 Task: Add Sprouts Organic Chamomile Herbal Tea to the cart.
Action: Mouse pressed left at (18, 79)
Screenshot: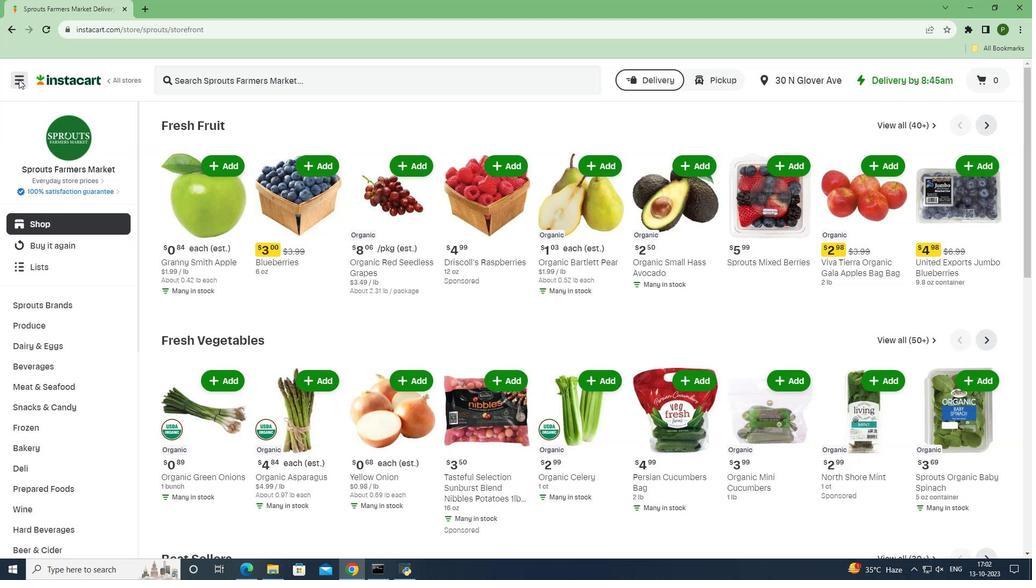 
Action: Mouse moved to (26, 285)
Screenshot: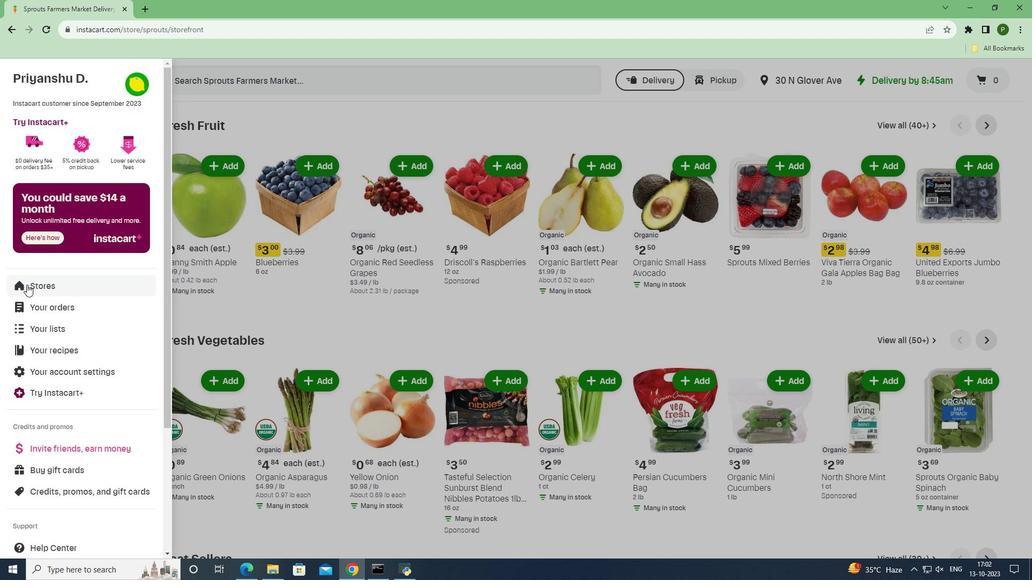 
Action: Mouse pressed left at (26, 285)
Screenshot: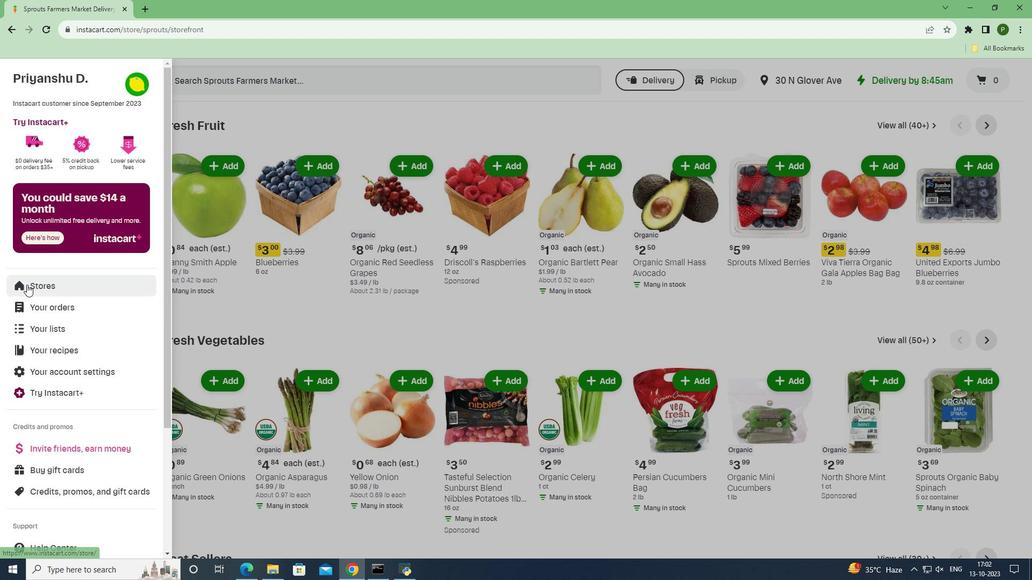 
Action: Mouse moved to (245, 118)
Screenshot: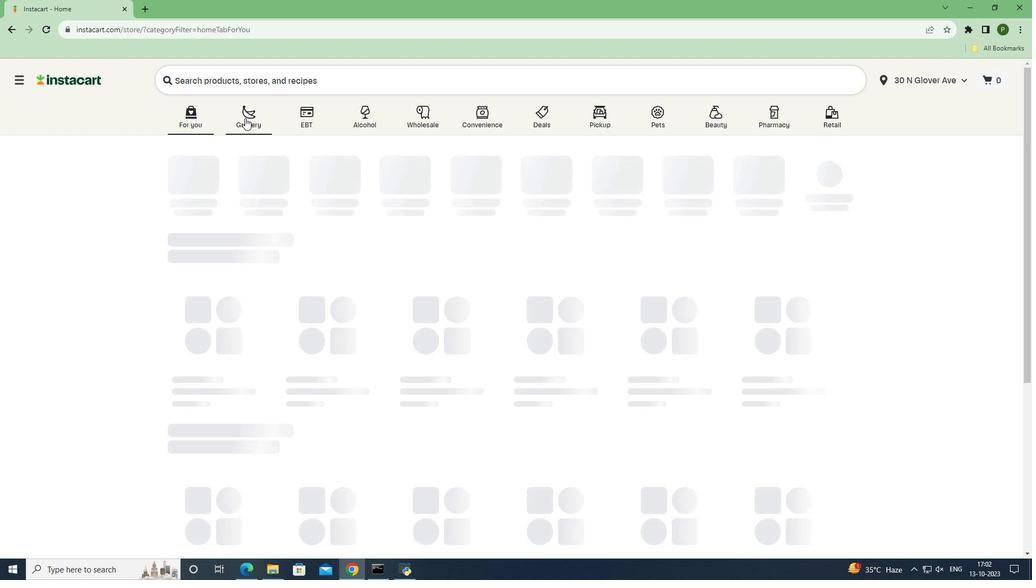 
Action: Mouse pressed left at (245, 118)
Screenshot: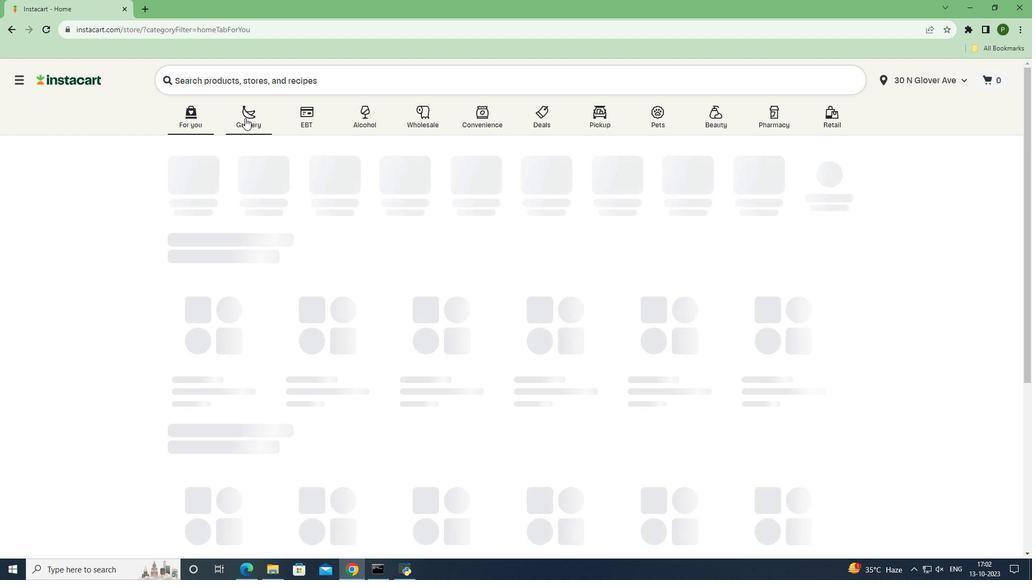 
Action: Mouse moved to (661, 250)
Screenshot: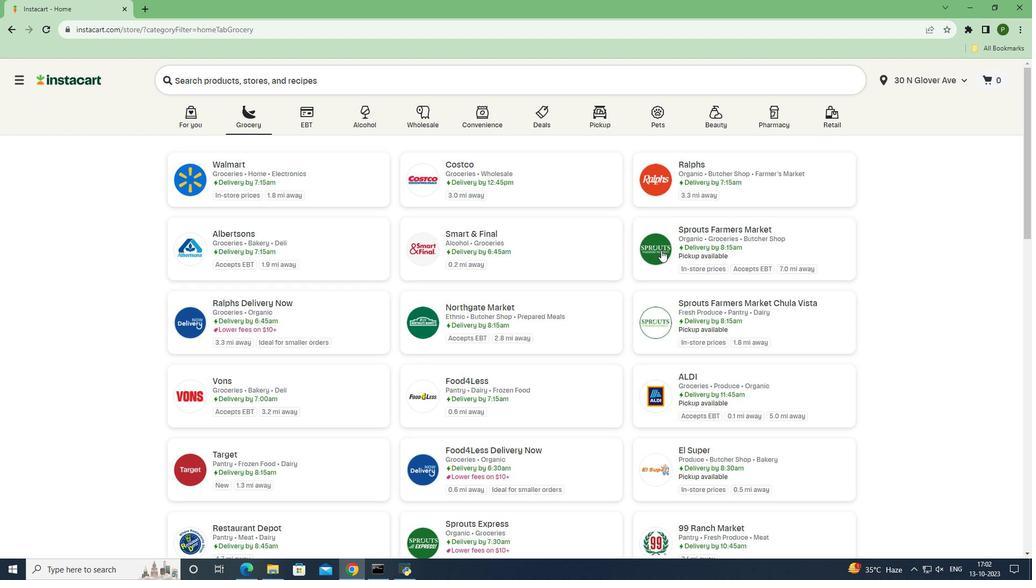 
Action: Mouse pressed left at (661, 250)
Screenshot: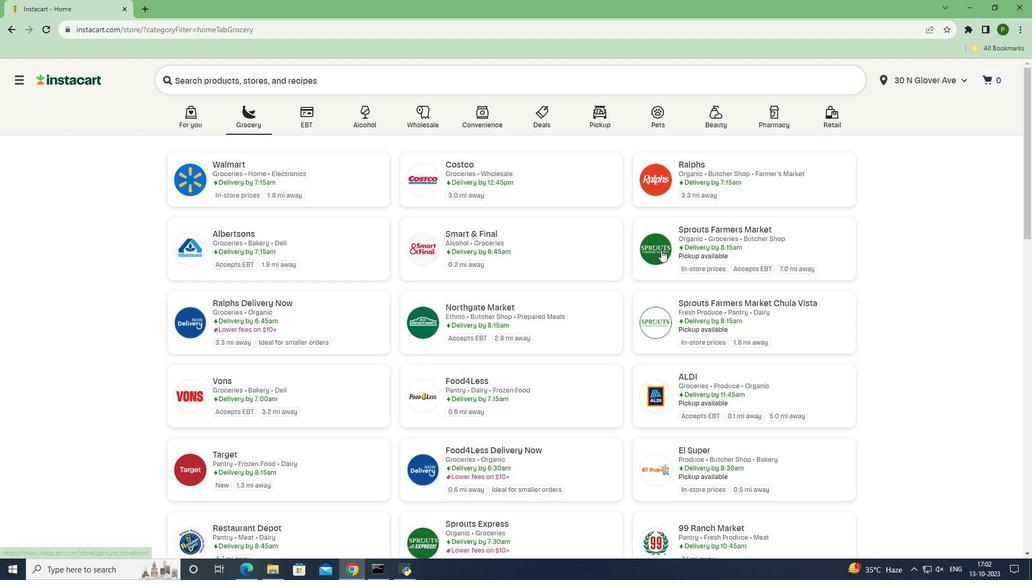 
Action: Mouse moved to (68, 362)
Screenshot: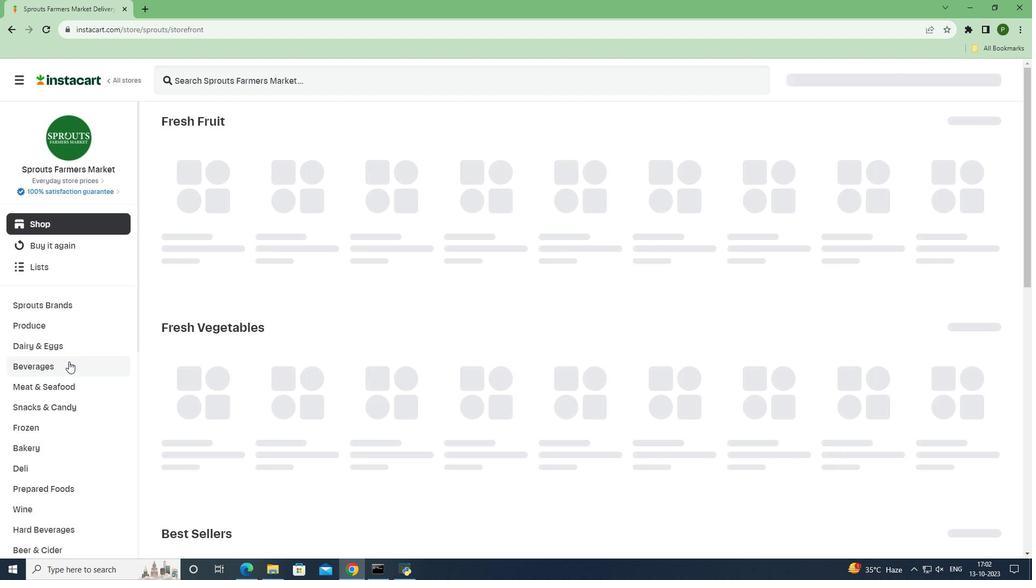 
Action: Mouse pressed left at (68, 362)
Screenshot: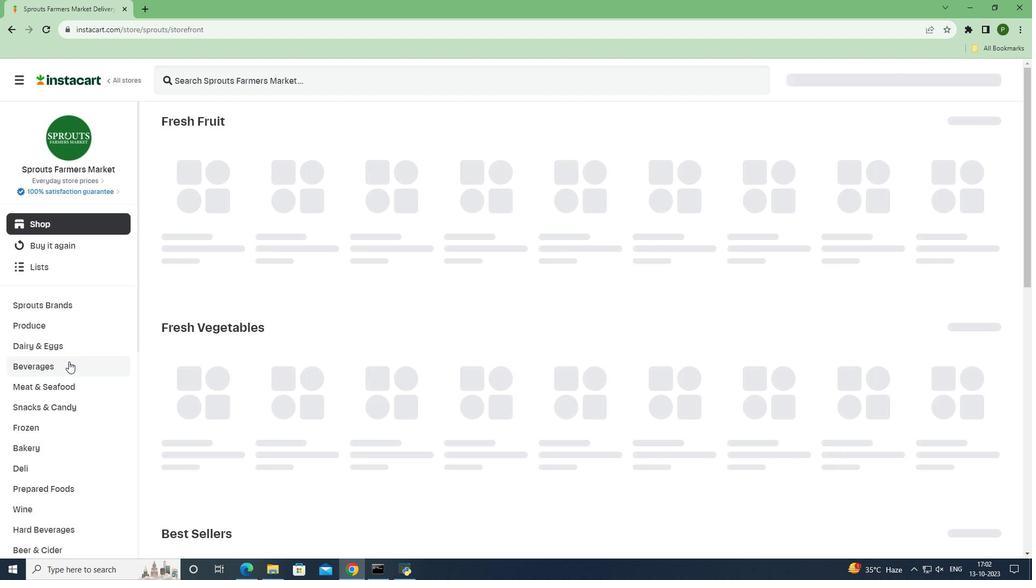 
Action: Mouse moved to (931, 149)
Screenshot: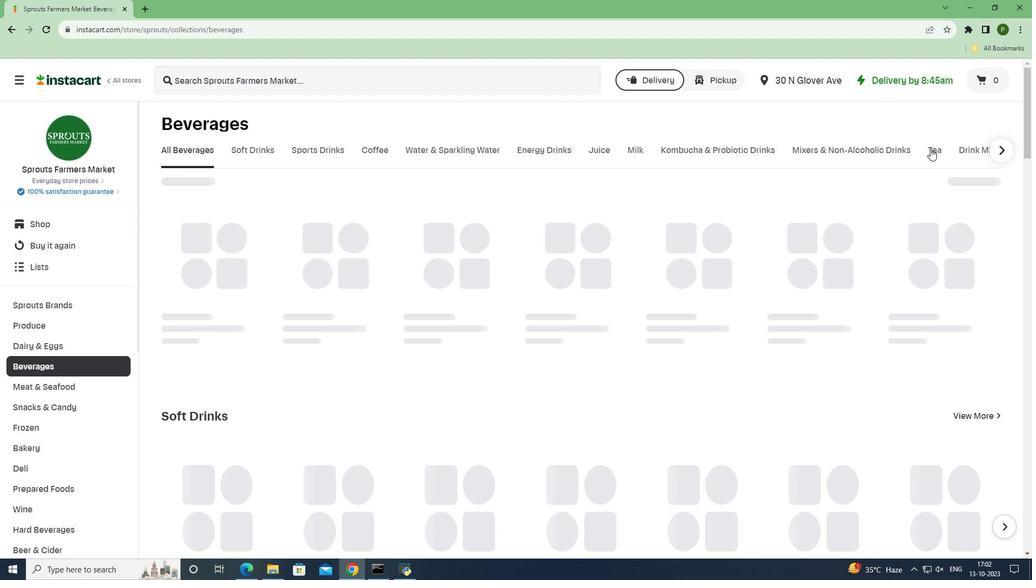 
Action: Mouse pressed left at (931, 149)
Screenshot: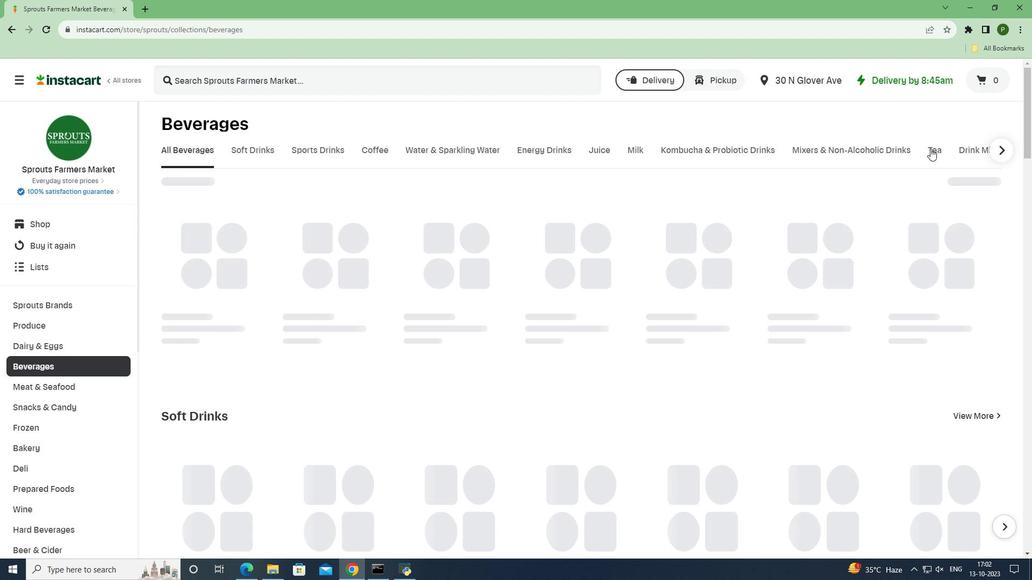 
Action: Mouse moved to (308, 77)
Screenshot: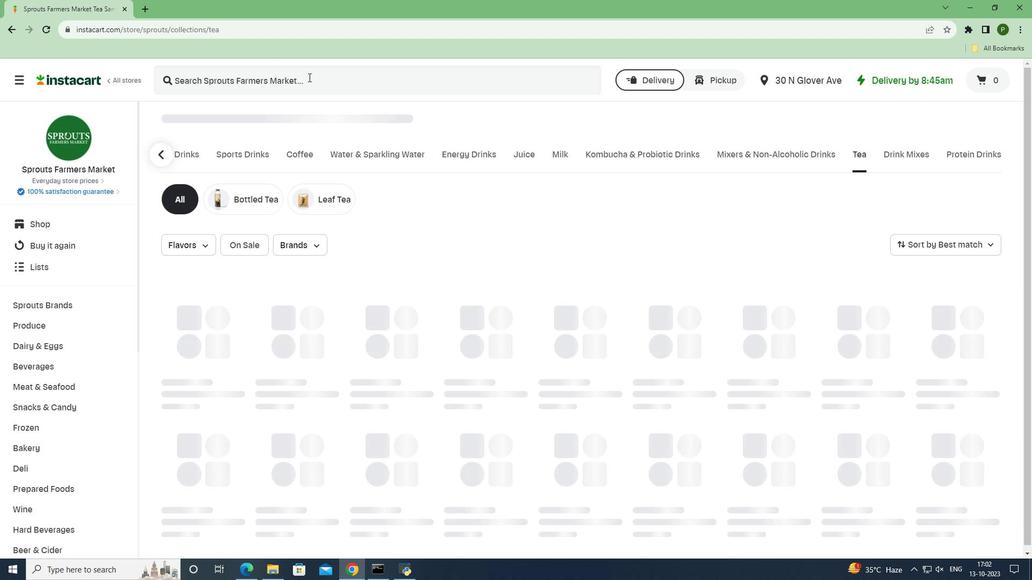 
Action: Mouse pressed left at (308, 77)
Screenshot: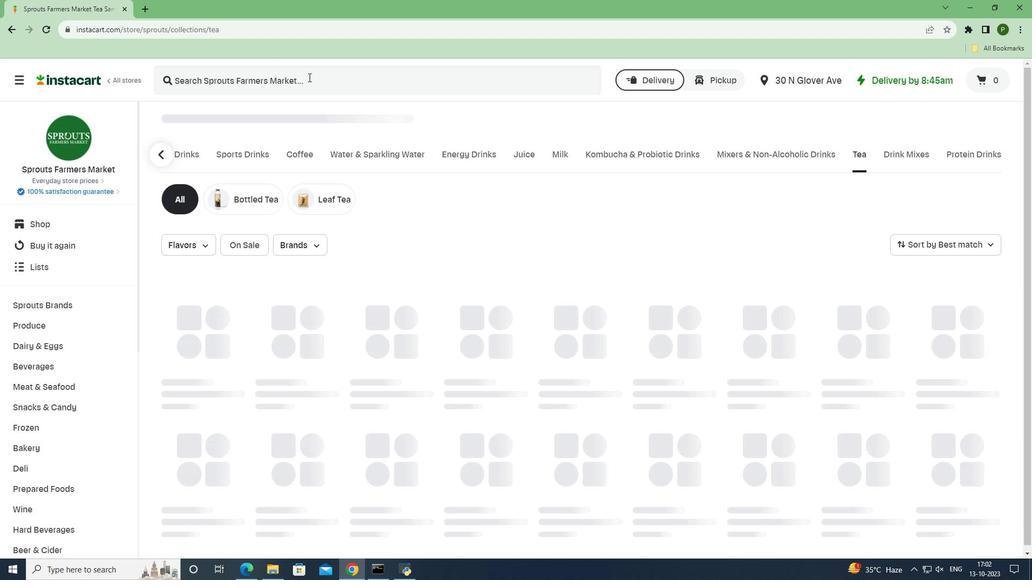 
Action: Key pressed <Key.caps_lock>S<Key.caps_lock>prouts<Key.space><Key.caps_lock>O<Key.caps_lock>rganic<Key.space><Key.caps_lock>C<Key.caps_lock>hamomile<Key.space><Key.caps_lock>H<Key.caps_lock>erbal<Key.space><Key.caps_lock>T<Key.caps_lock>ea<Key.space><Key.enter>
Screenshot: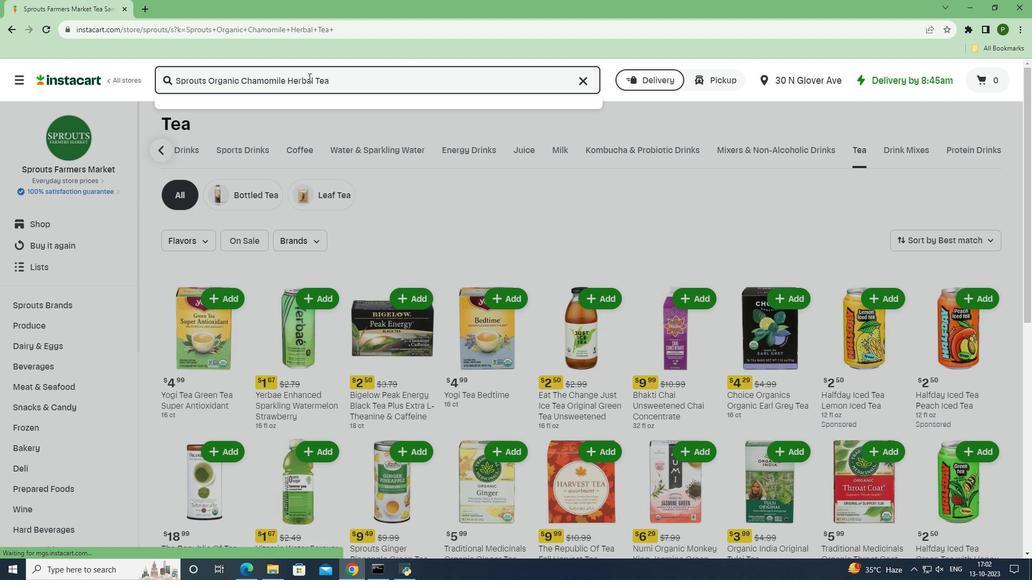
Action: Mouse moved to (628, 166)
Screenshot: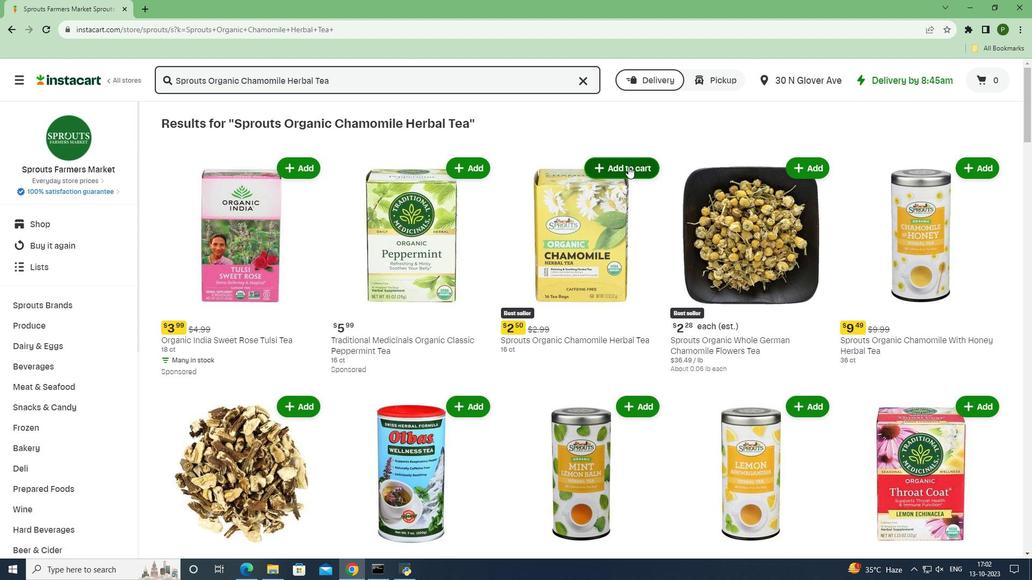 
Action: Mouse pressed left at (628, 166)
Screenshot: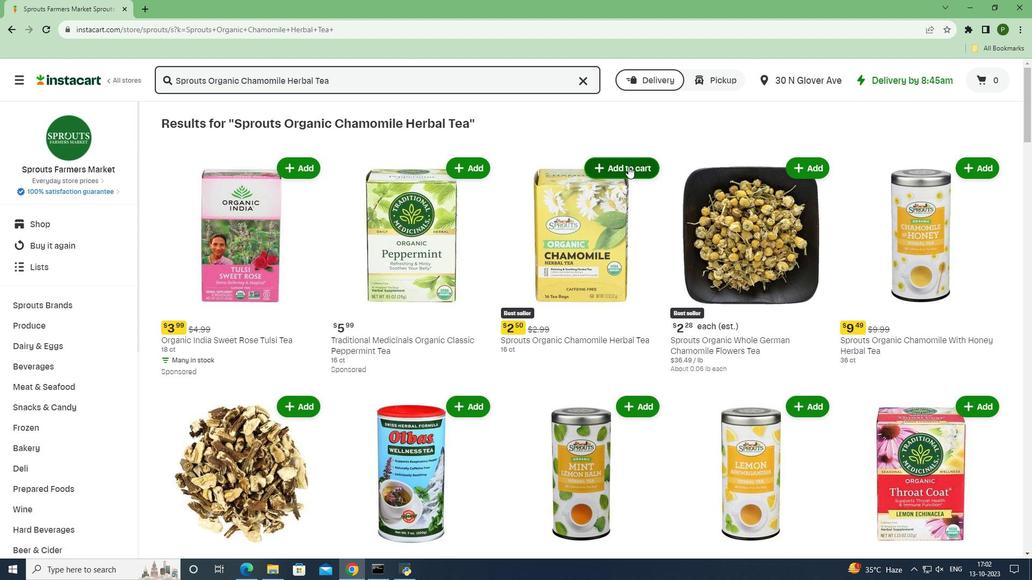 
Action: Mouse moved to (651, 222)
Screenshot: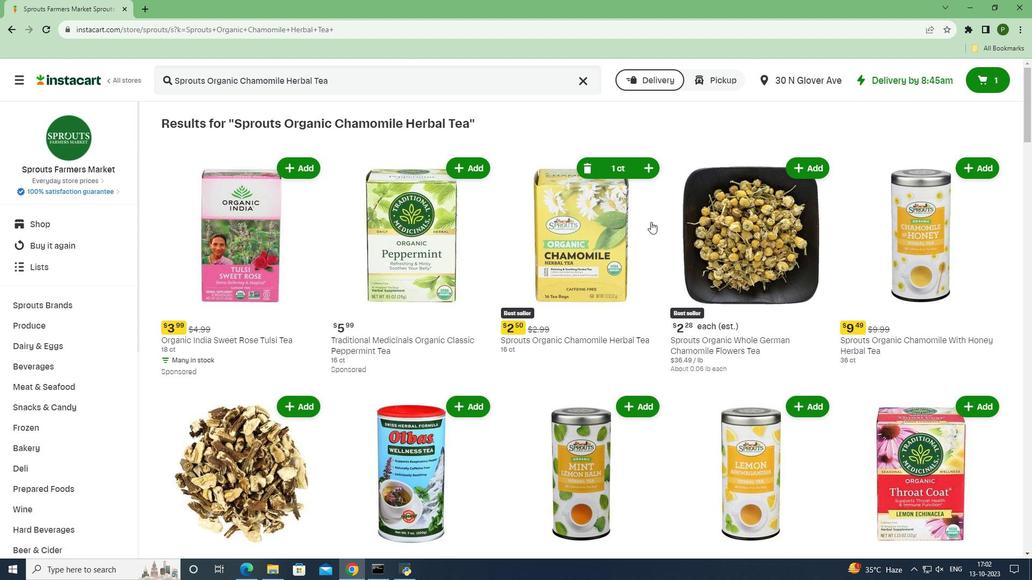 
